Task: Rename the file ""Scope.2""
Action: Mouse moved to (1154, 109)
Screenshot: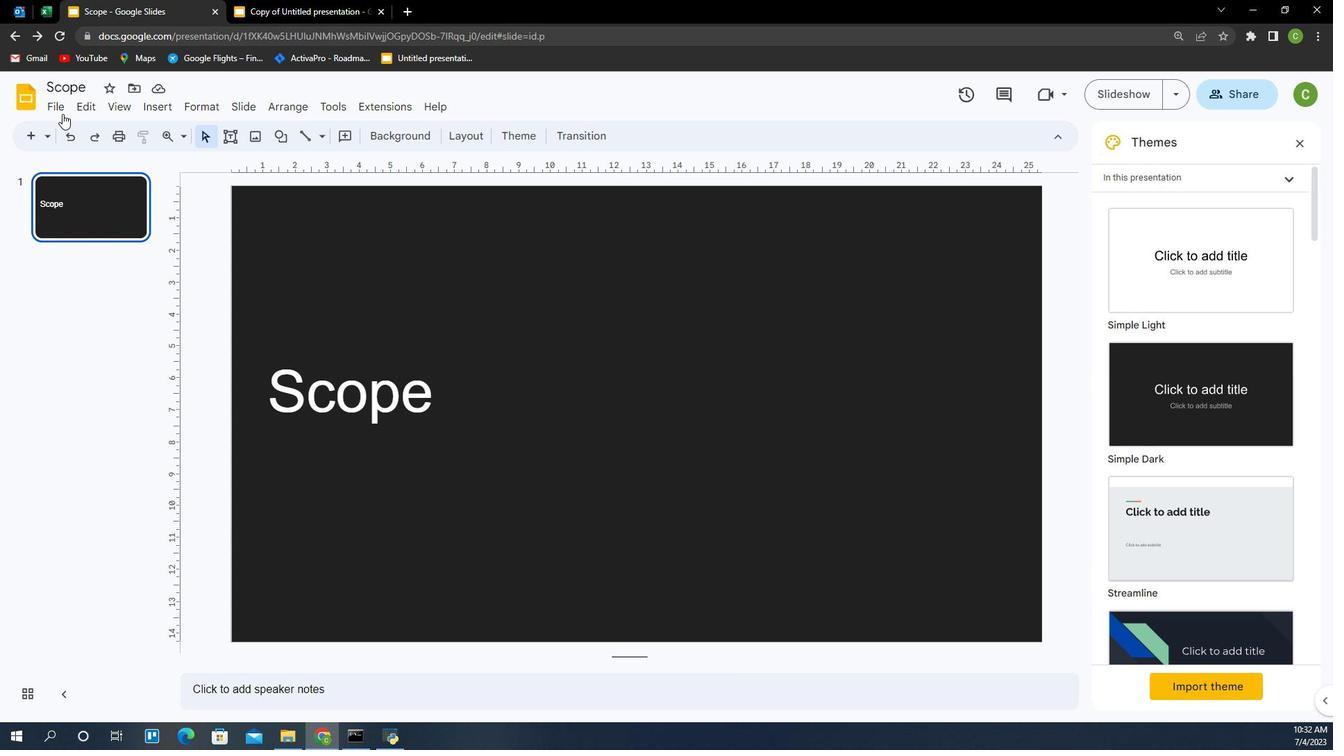 
Action: Mouse pressed left at (1154, 109)
Screenshot: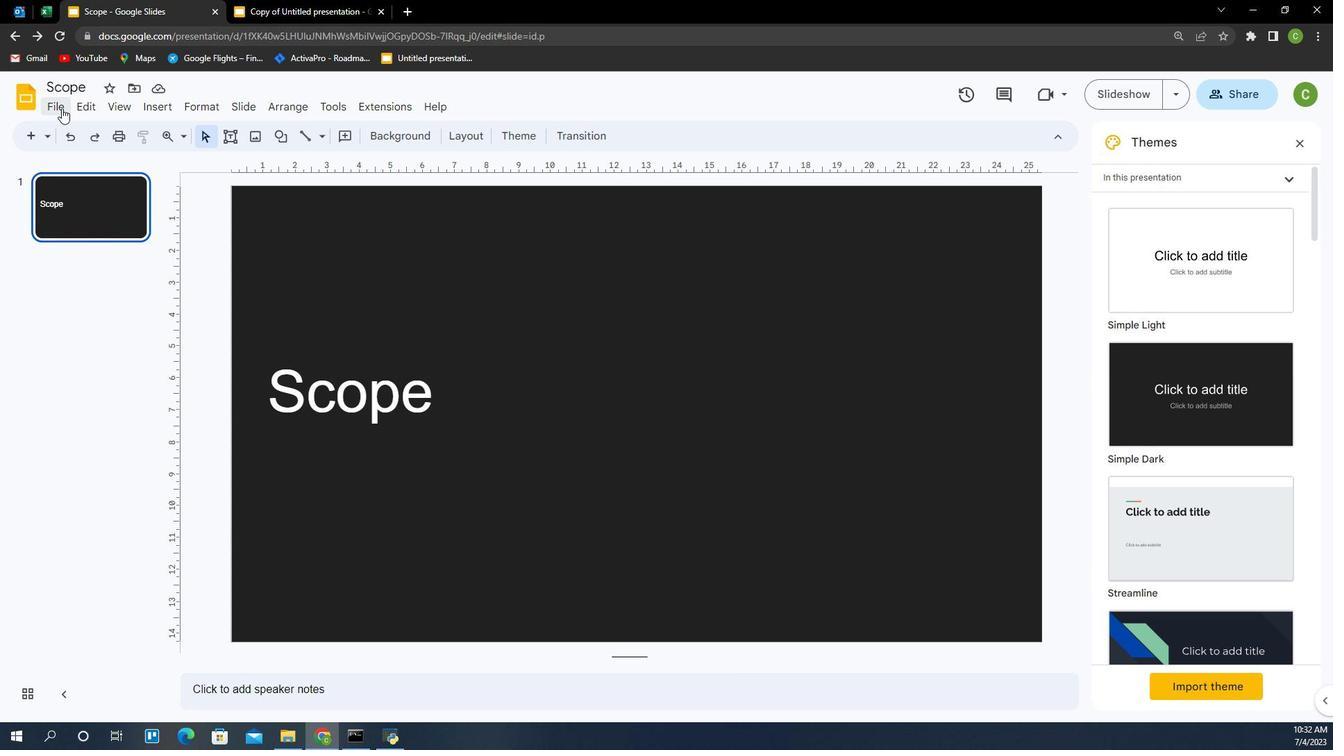 
Action: Mouse moved to (1279, 328)
Screenshot: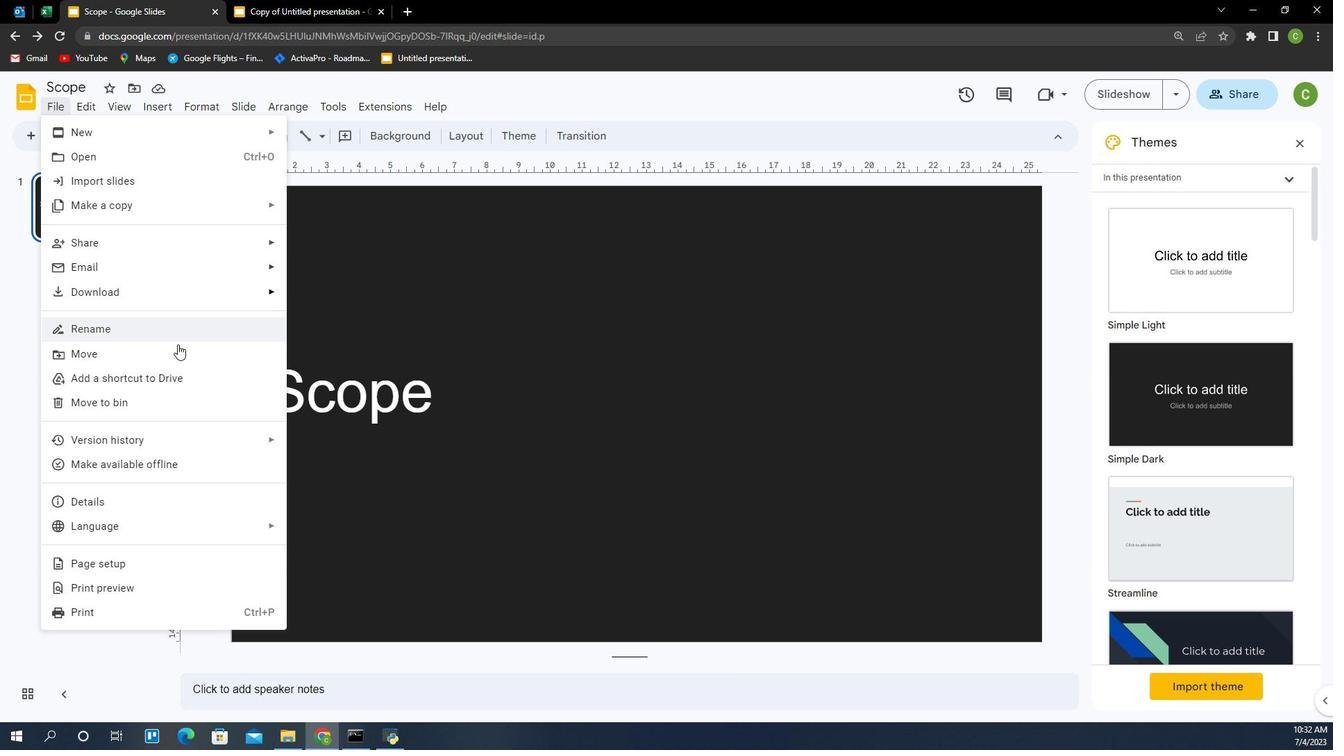 
Action: Mouse pressed left at (1279, 328)
Screenshot: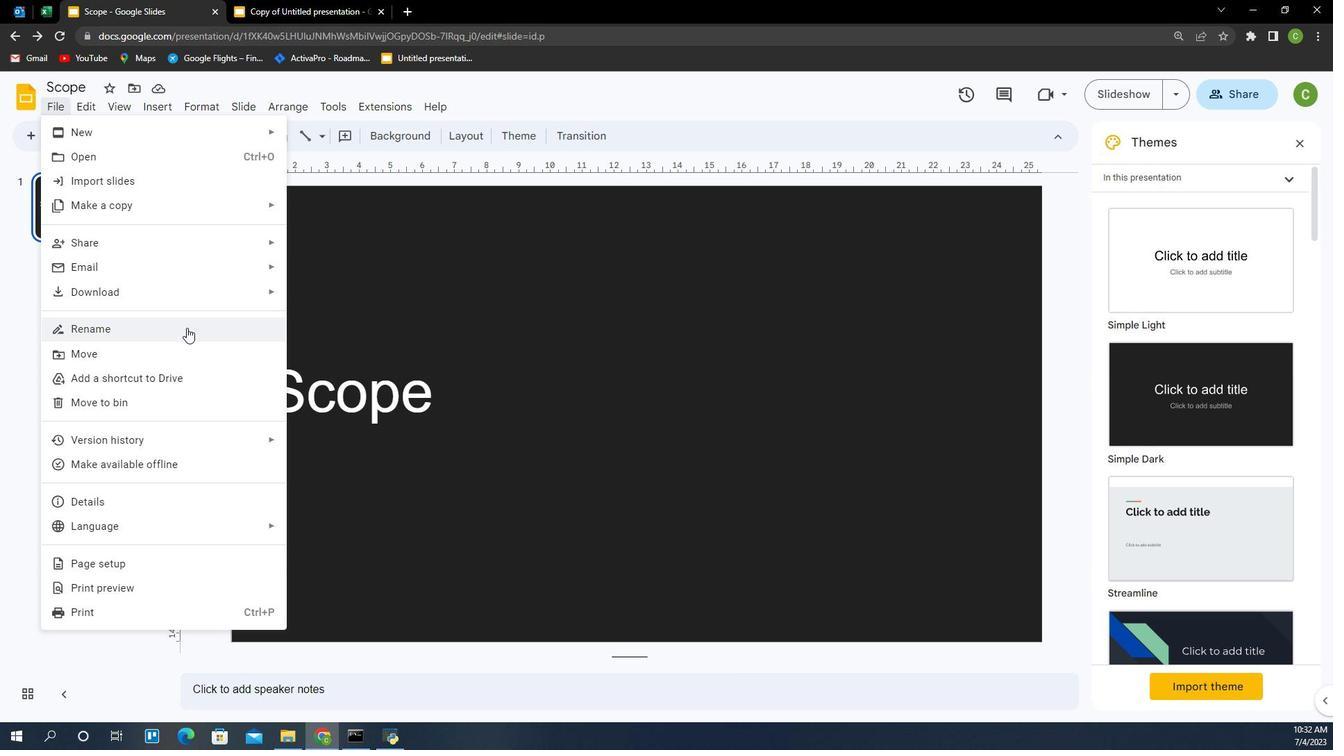 
Action: Key pressed <Key.backspace><Key.caps_lock>S<Key.caps_lock>cope.2<Key.enter>
Screenshot: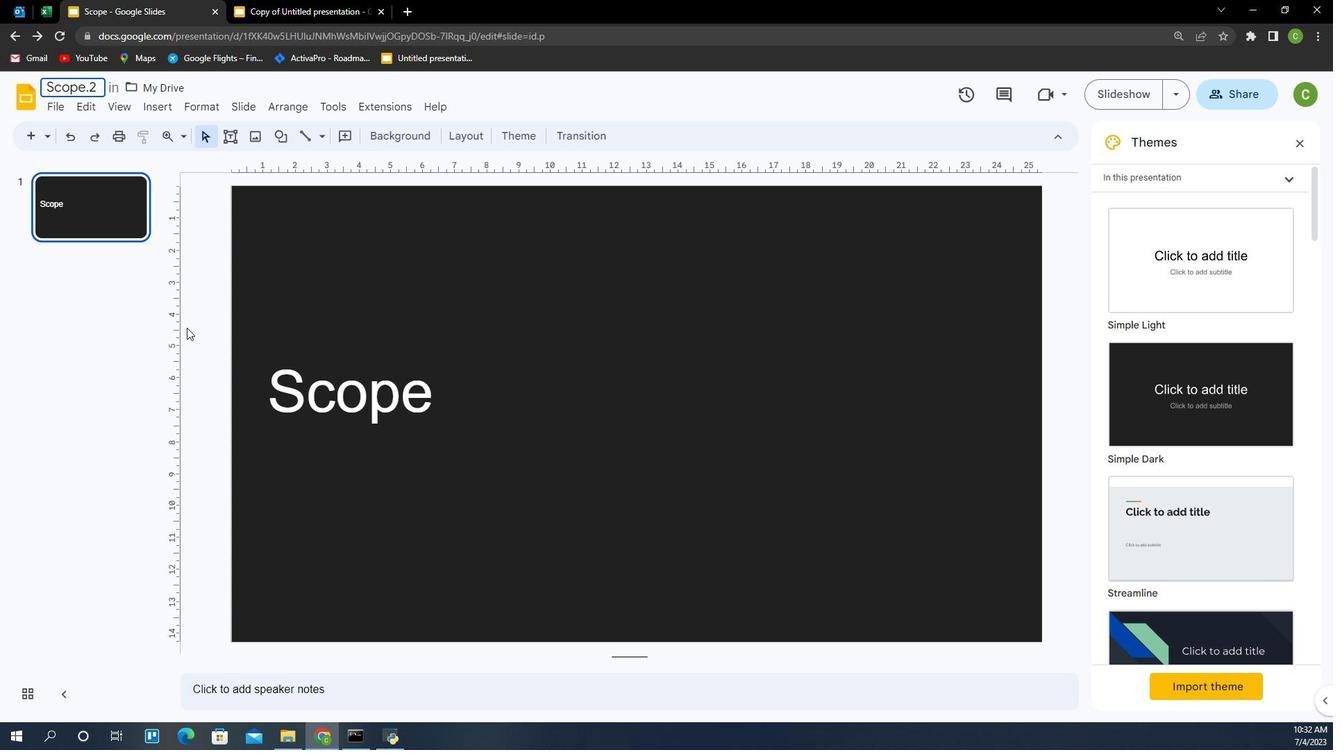 
